 Task: Change  the formatting of the data to Which is Greater than5, In conditional formating, put the option 'Yelow Fill with Drak Yellow Text'In the sheet   Prime Sales review book
Action: Mouse moved to (35, 164)
Screenshot: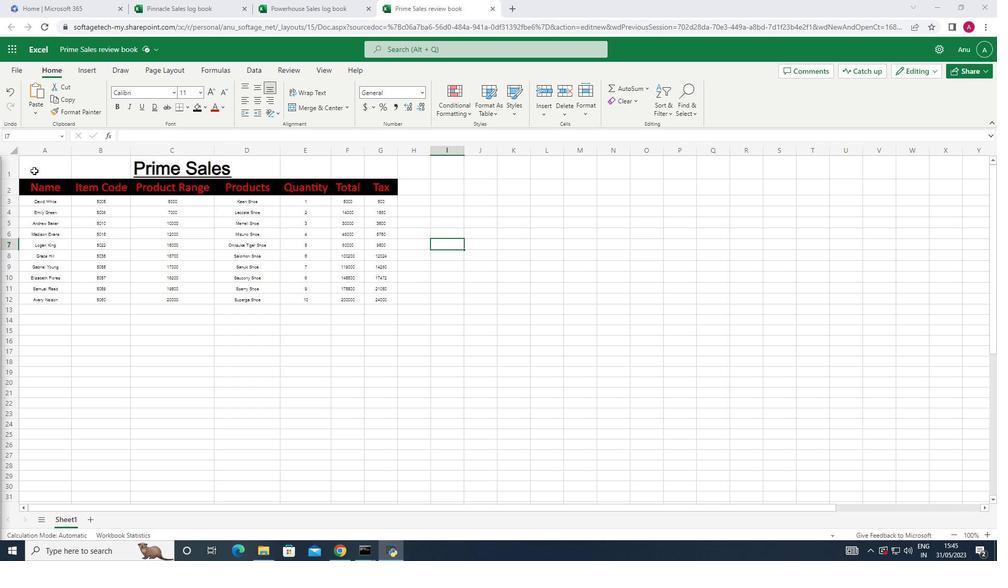 
Action: Mouse pressed left at (35, 164)
Screenshot: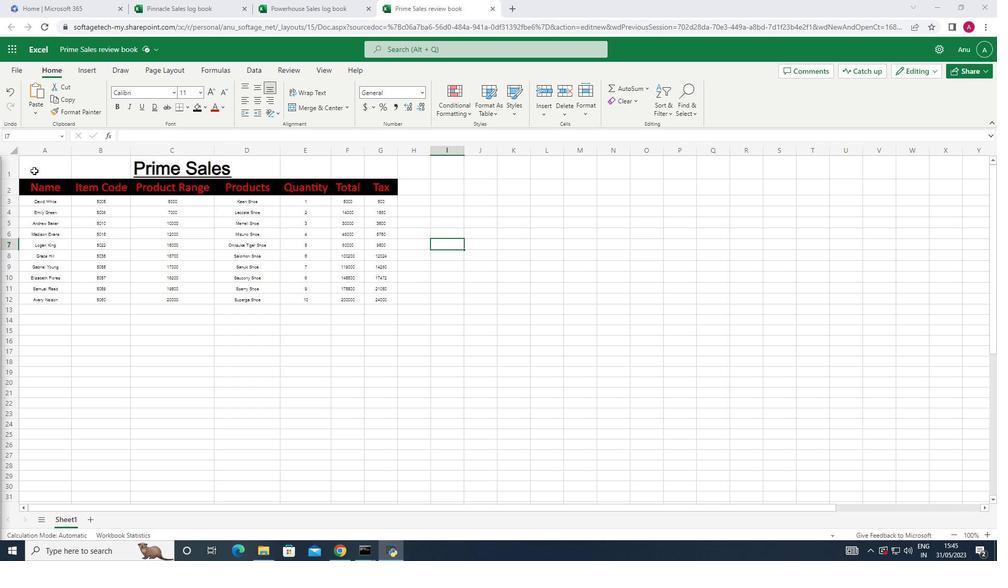 
Action: Mouse moved to (66, 174)
Screenshot: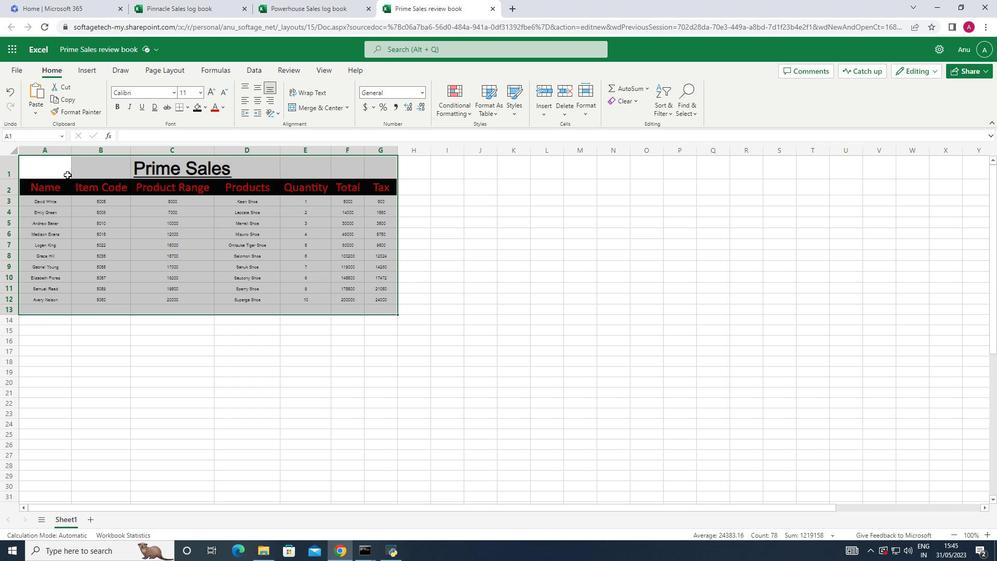 
Action: Mouse pressed left at (66, 174)
Screenshot: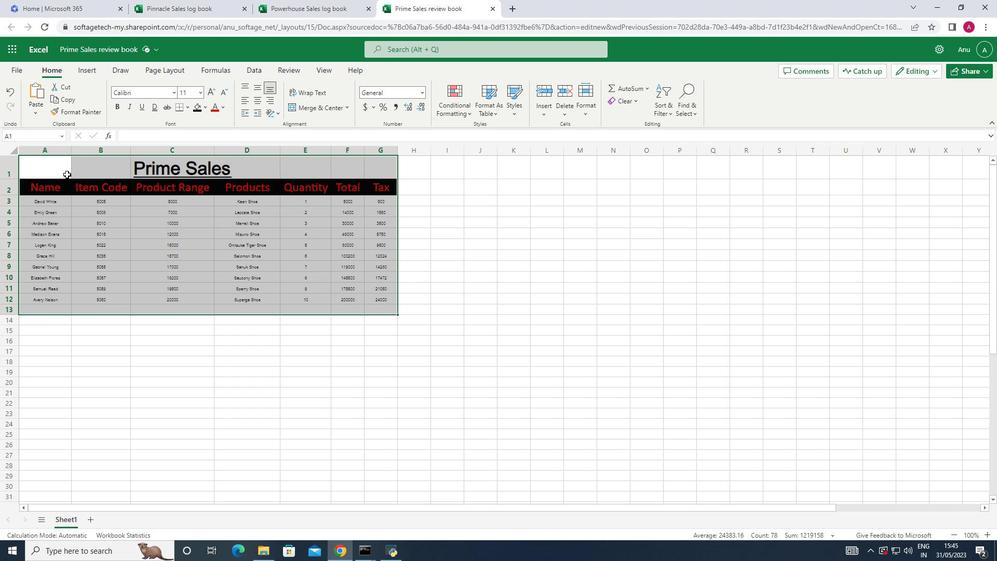 
Action: Mouse moved to (467, 111)
Screenshot: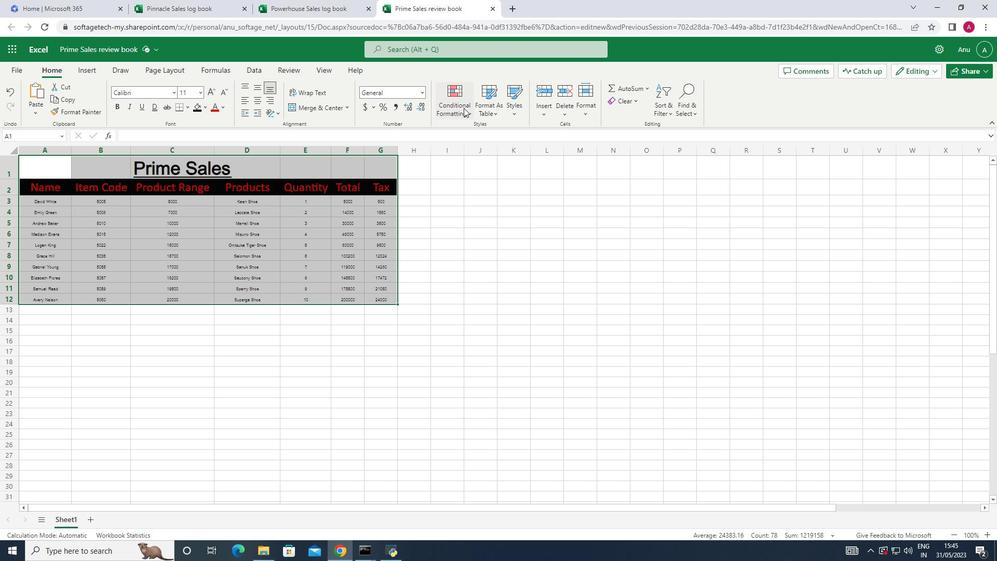 
Action: Mouse pressed left at (467, 111)
Screenshot: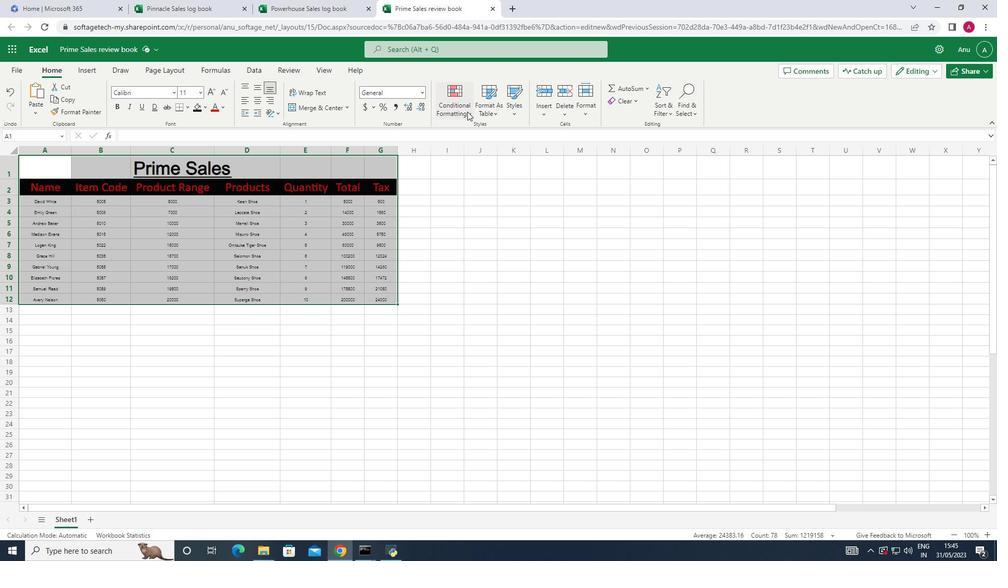 
Action: Mouse moved to (592, 141)
Screenshot: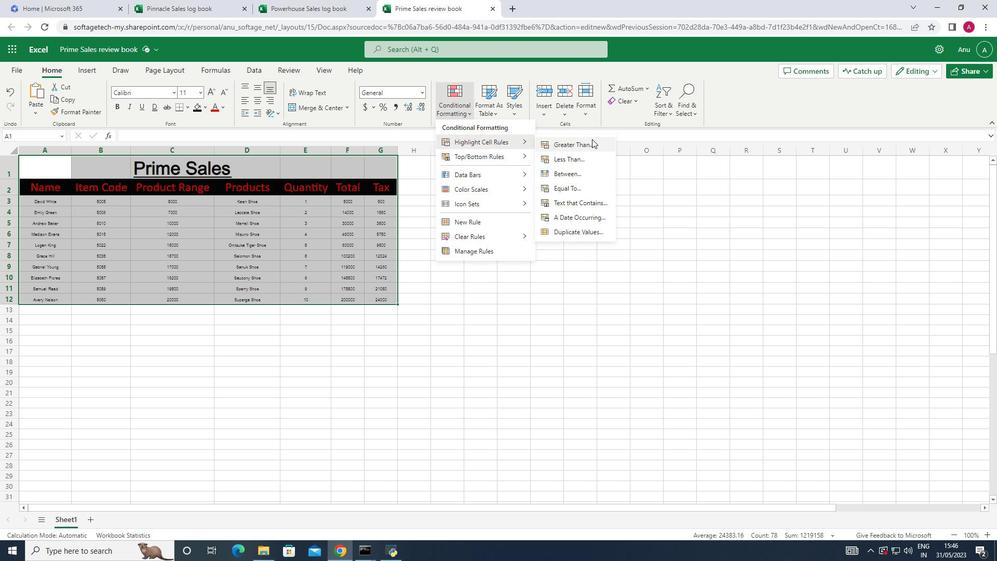 
Action: Mouse pressed left at (592, 141)
Screenshot: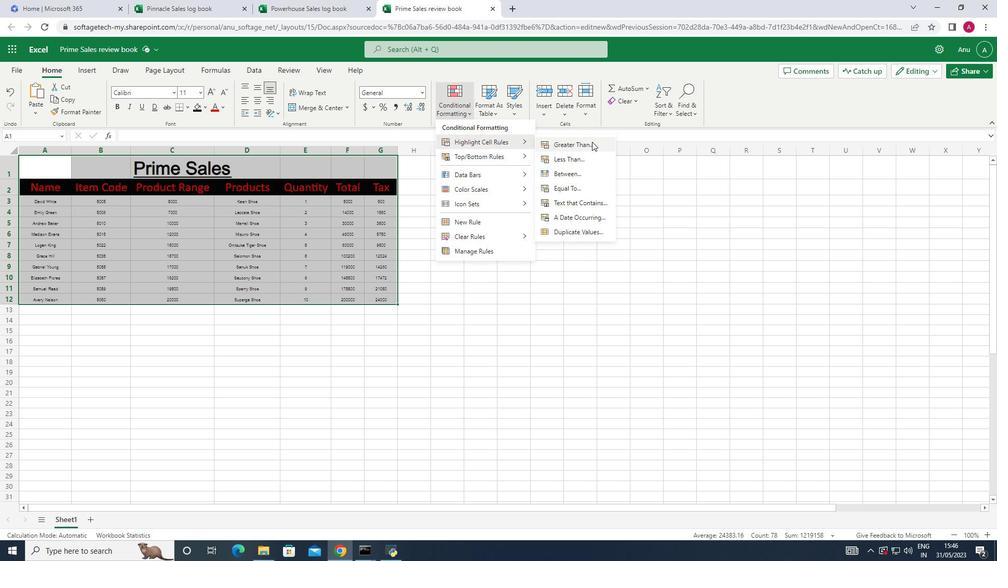 
Action: Mouse moved to (822, 289)
Screenshot: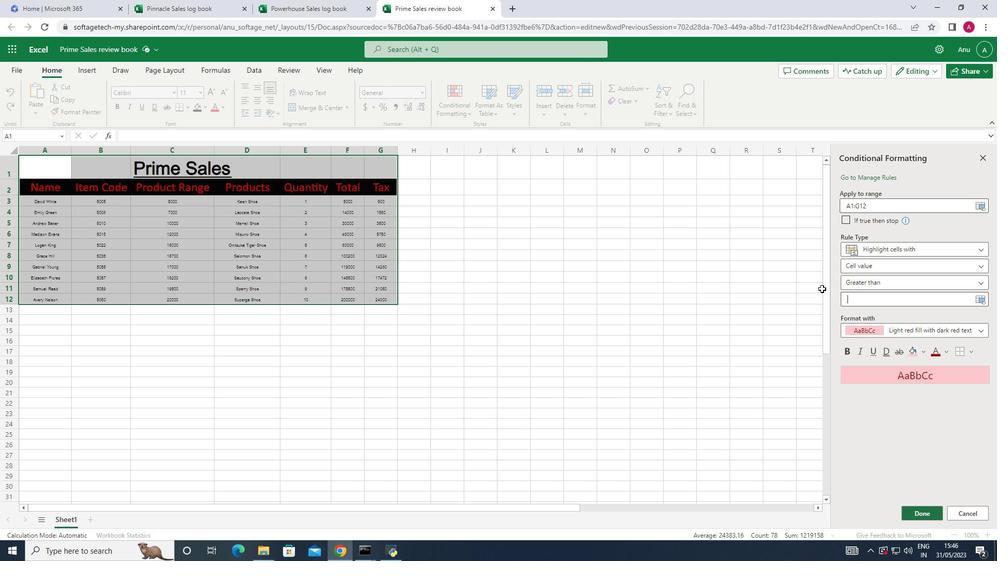 
Action: Key pressed 5
Screenshot: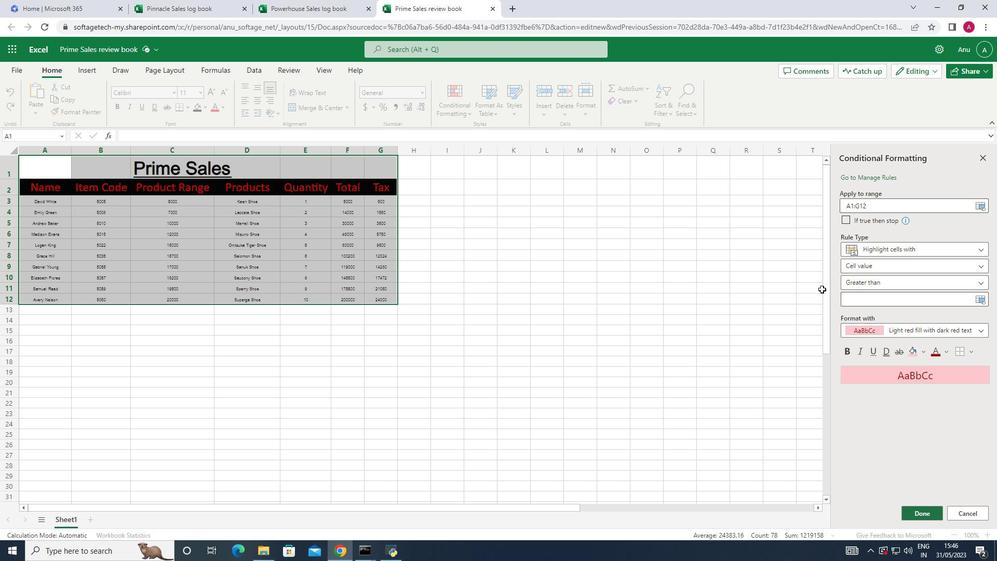
Action: Mouse moved to (944, 349)
Screenshot: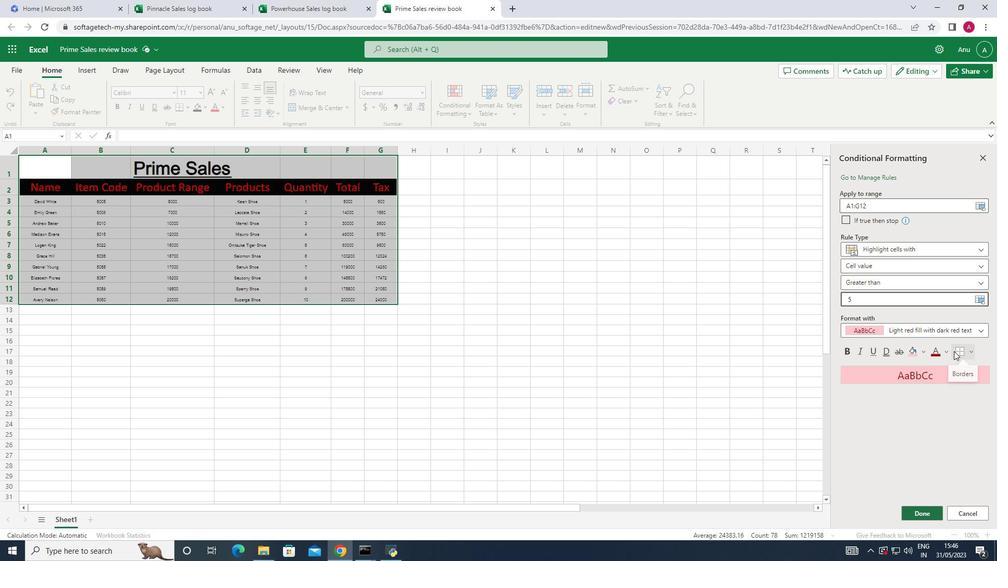 
Action: Mouse pressed left at (944, 349)
Screenshot: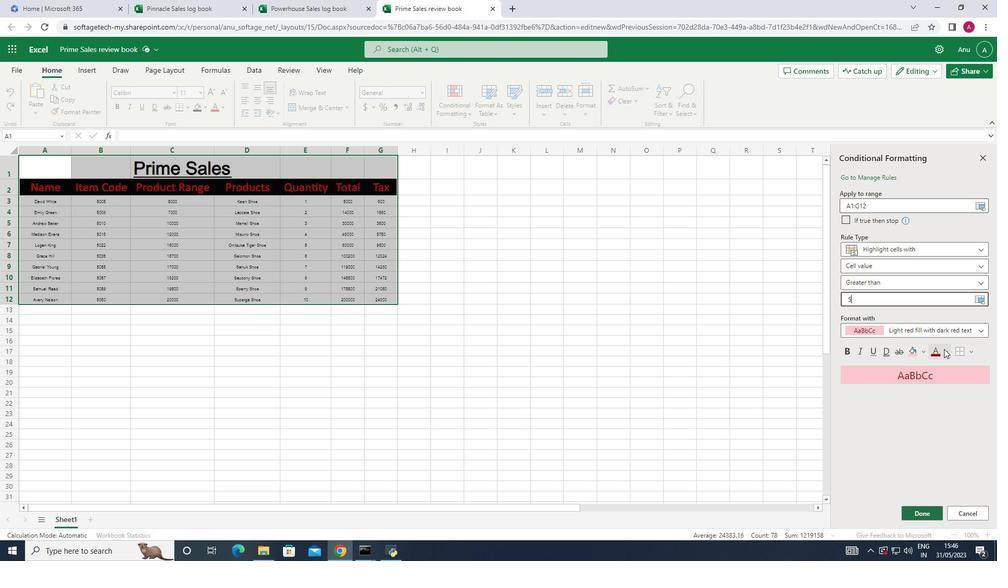 
Action: Mouse moved to (961, 460)
Screenshot: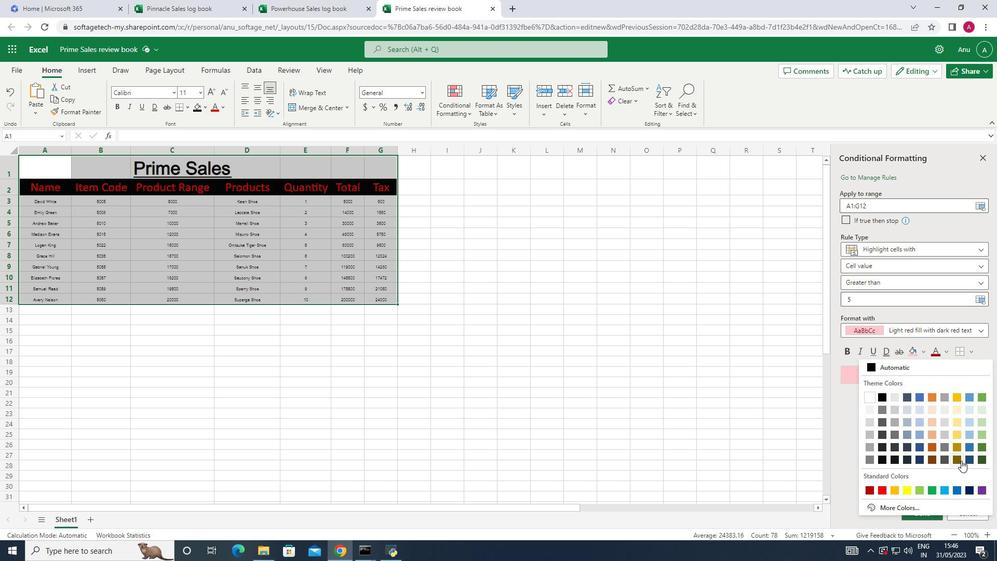 
Action: Mouse pressed left at (961, 460)
Screenshot: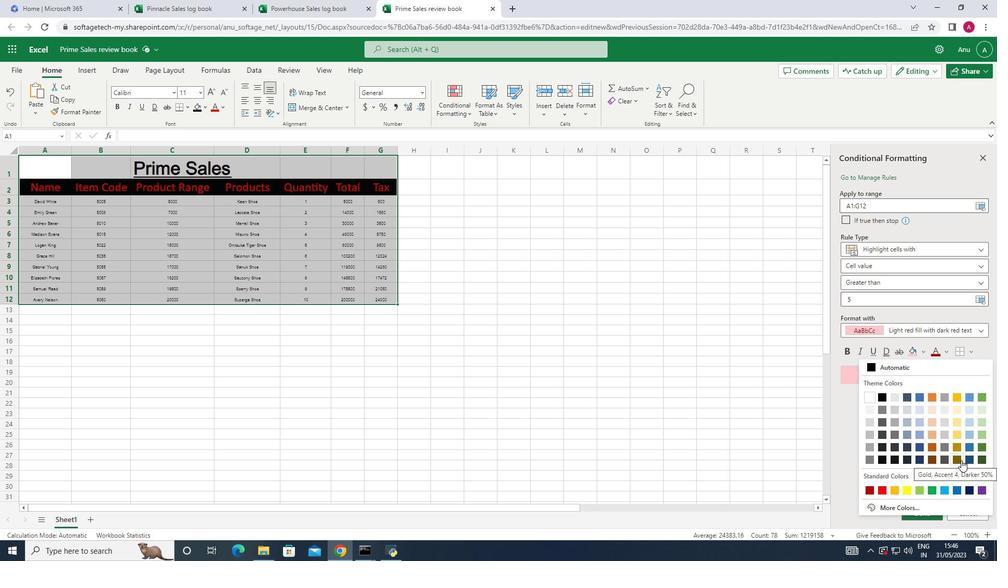 
Action: Mouse moved to (924, 352)
Screenshot: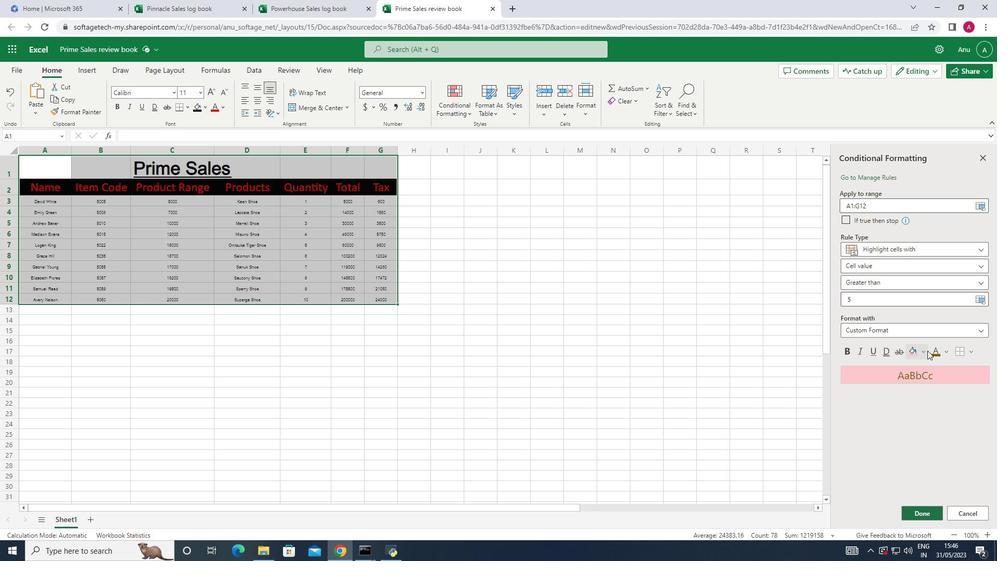 
Action: Mouse pressed left at (924, 352)
Screenshot: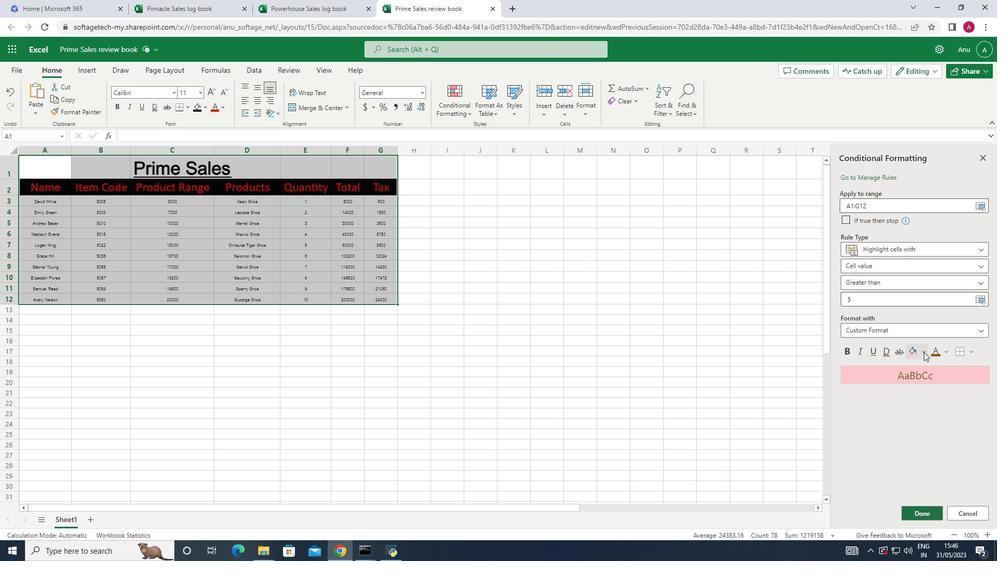 
Action: Mouse moved to (908, 470)
Screenshot: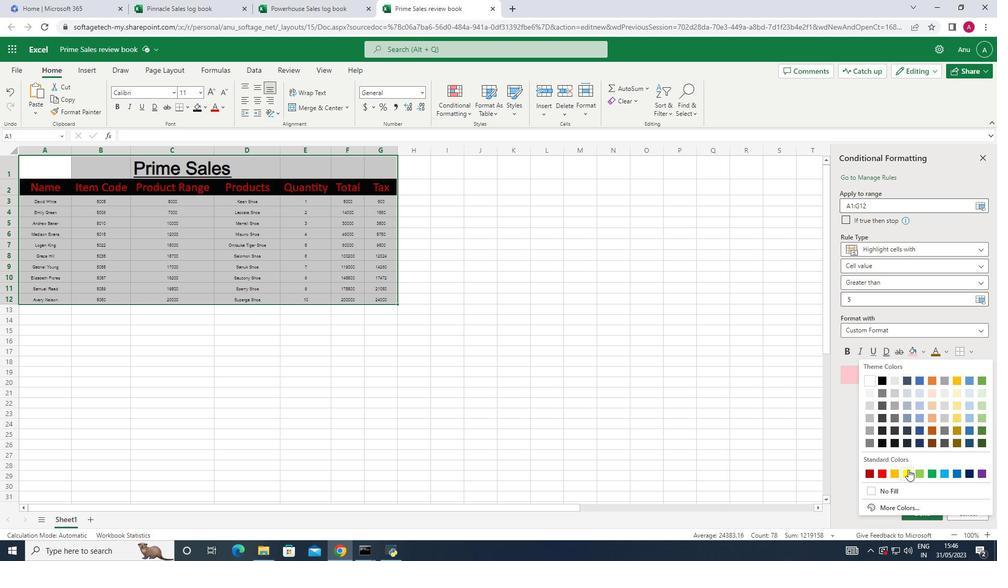 
Action: Mouse pressed left at (908, 470)
Screenshot: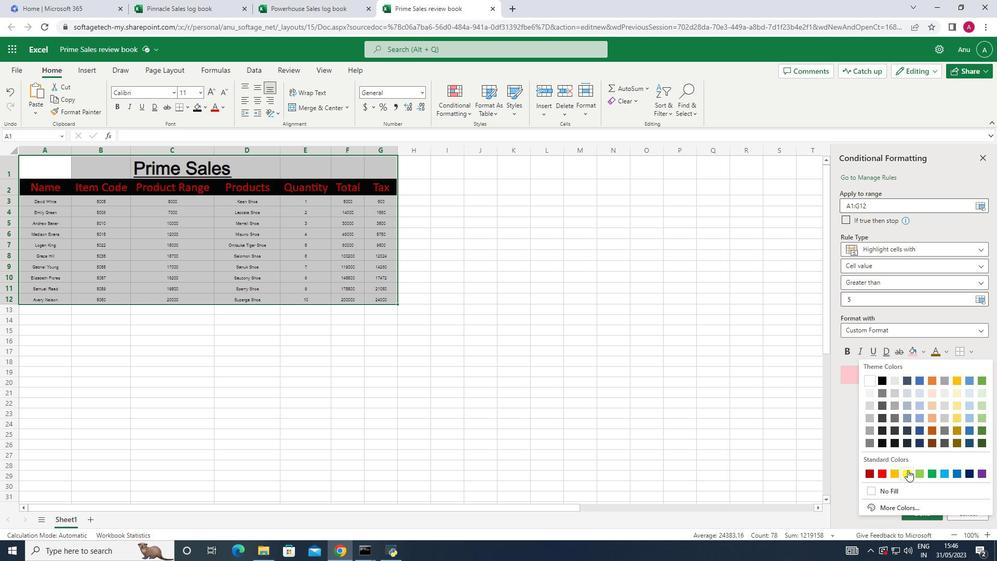 
Action: Mouse moved to (929, 511)
Screenshot: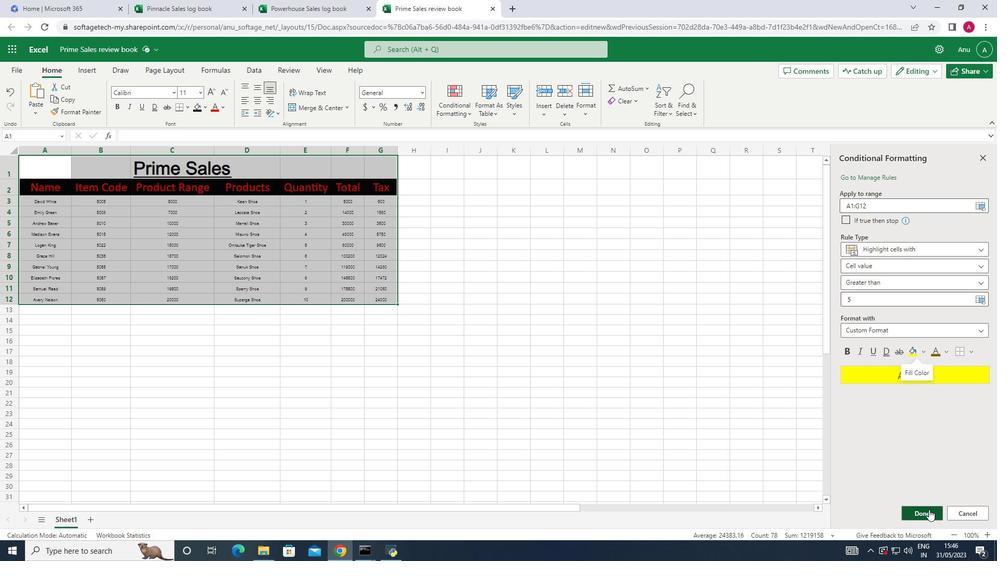 
Action: Mouse pressed left at (929, 511)
Screenshot: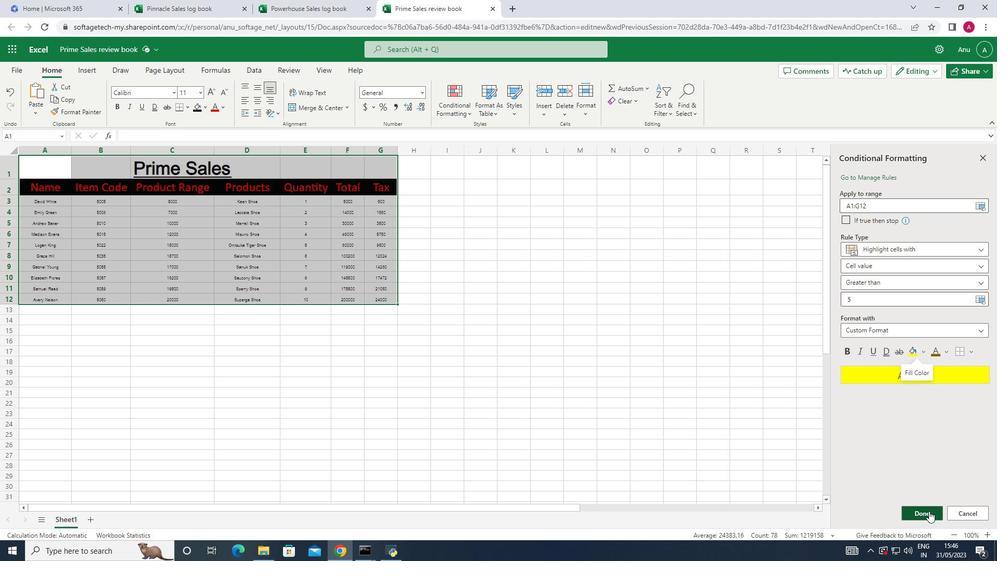 
Action: Mouse moved to (579, 287)
Screenshot: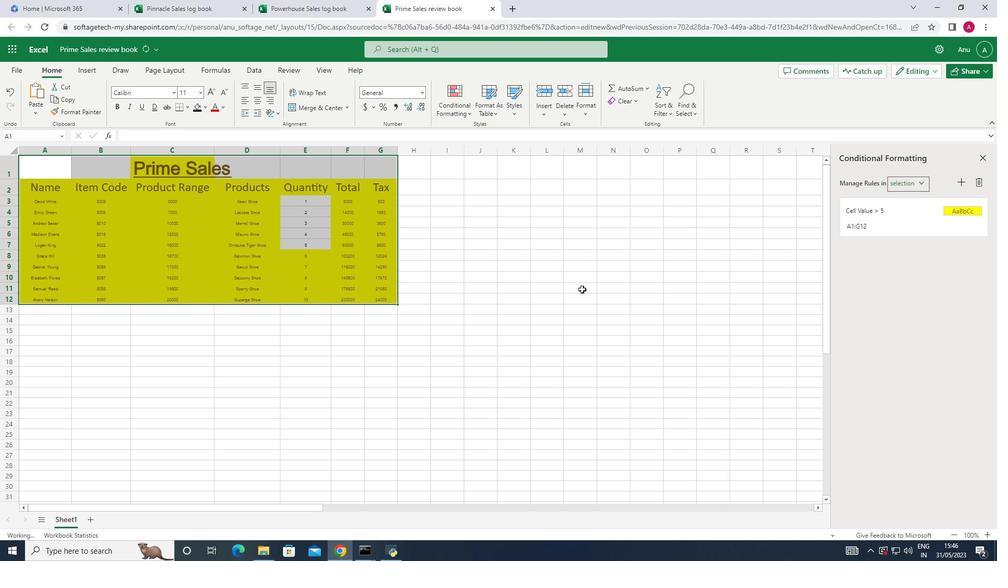 
Action: Mouse pressed left at (579, 287)
Screenshot: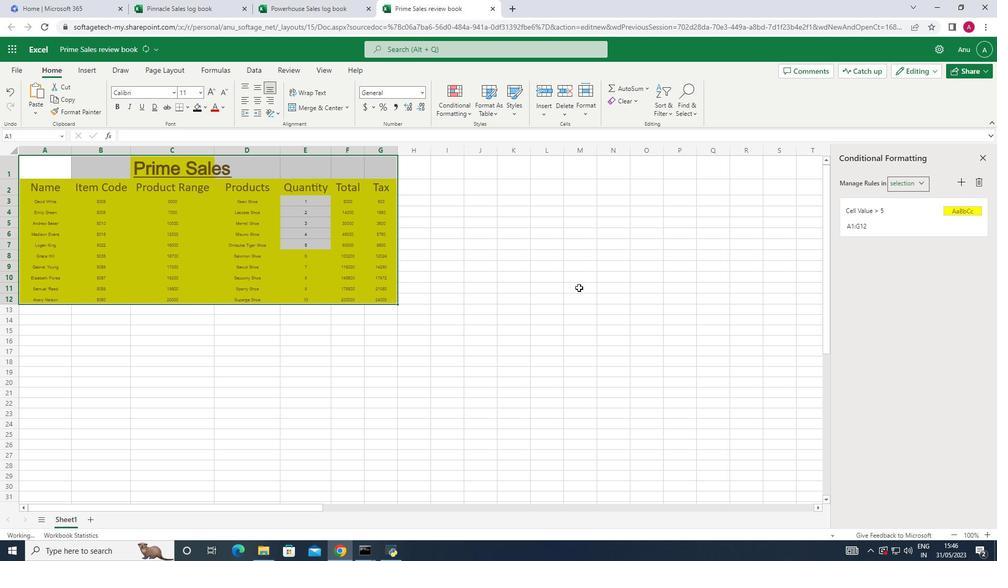
Action: Mouse moved to (215, 146)
Screenshot: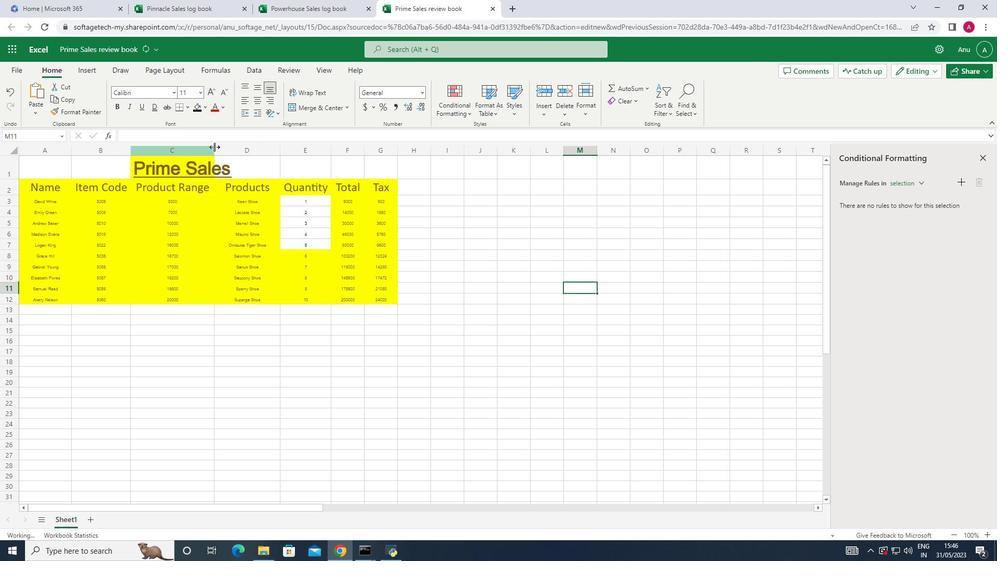 
Action: Mouse pressed left at (215, 146)
Screenshot: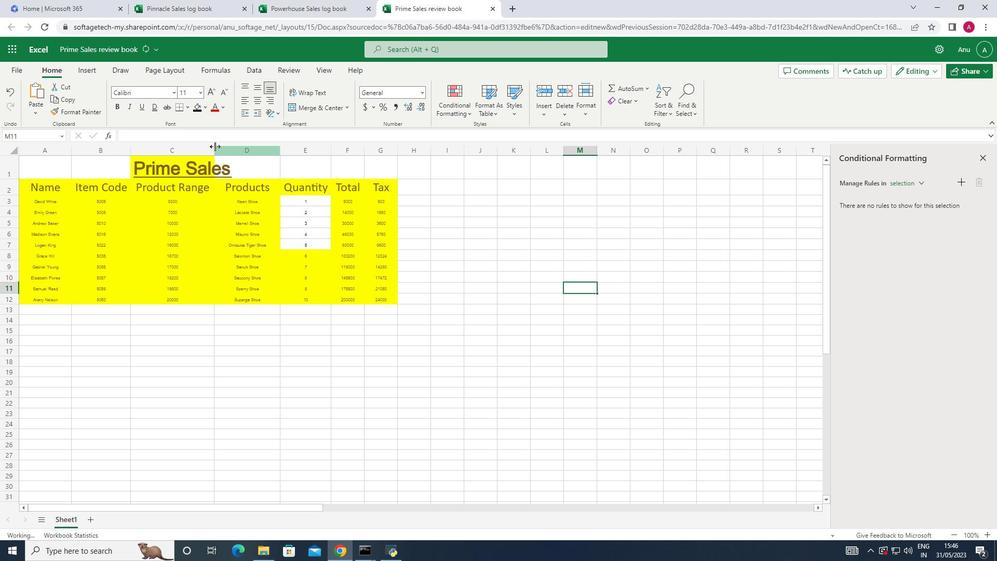 
Action: Mouse moved to (233, 166)
Screenshot: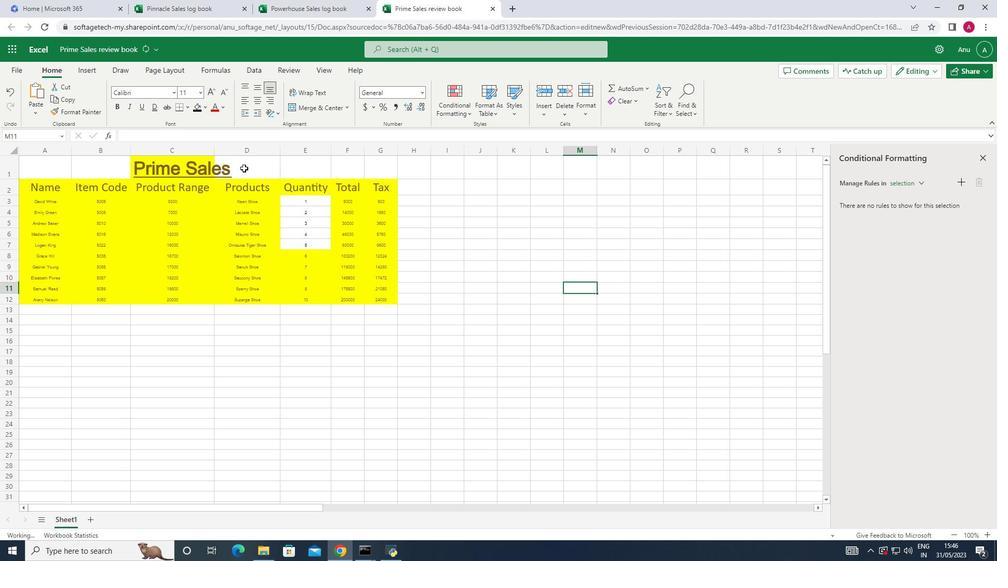
Action: Mouse pressed left at (233, 166)
Screenshot: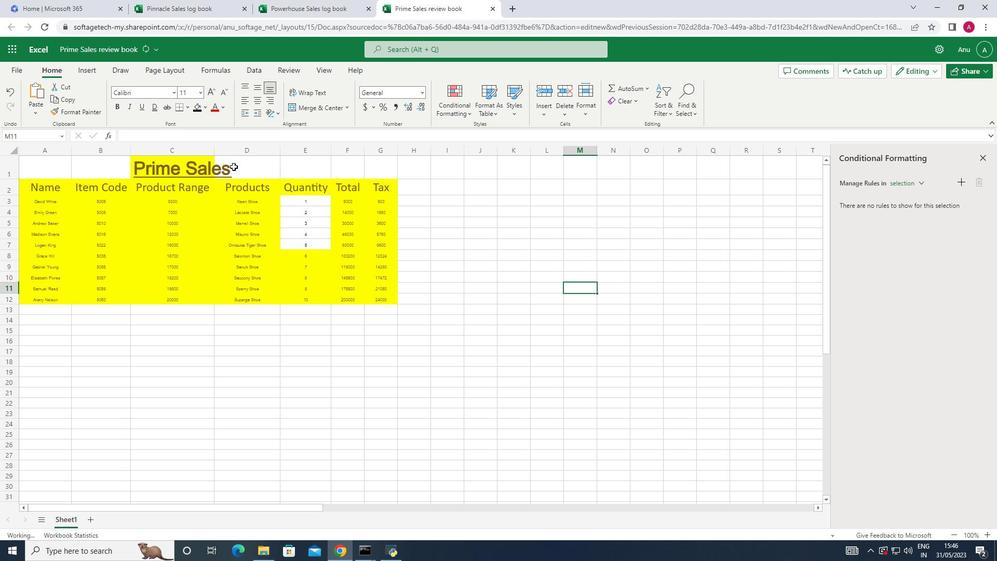 
Action: Mouse moved to (212, 148)
Screenshot: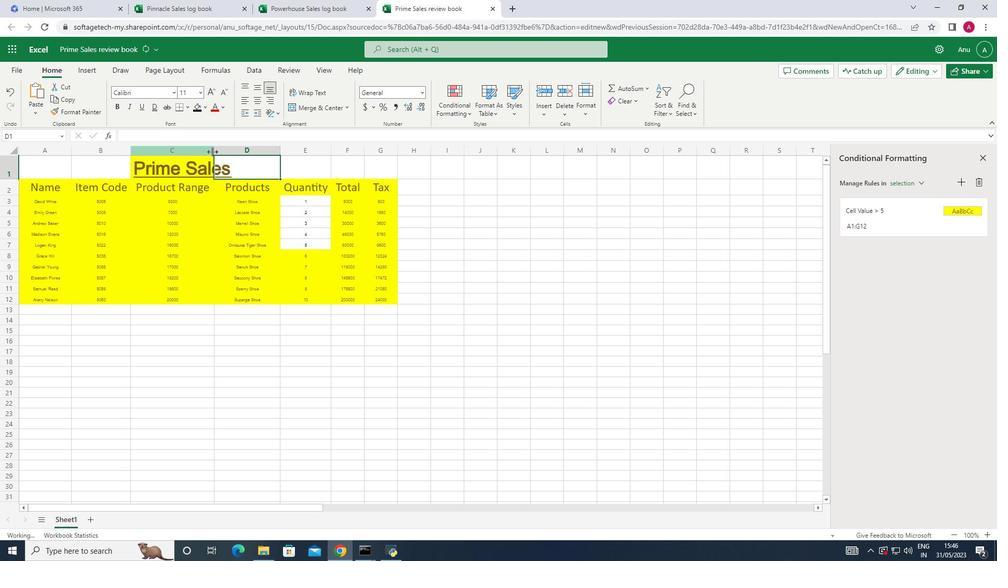 
Action: Mouse pressed left at (212, 148)
Screenshot: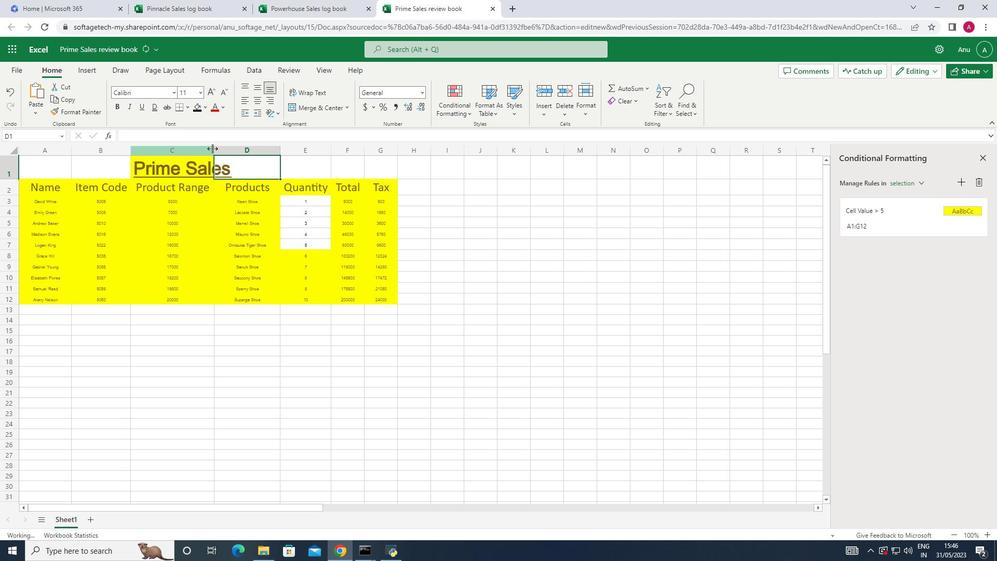 
Action: Mouse moved to (464, 222)
Screenshot: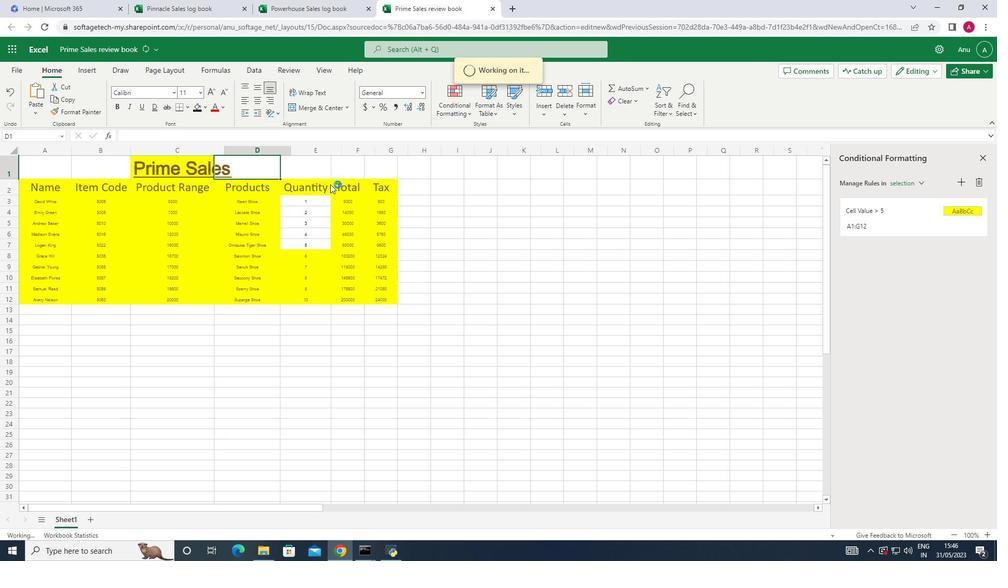 
Action: Mouse pressed left at (464, 222)
Screenshot: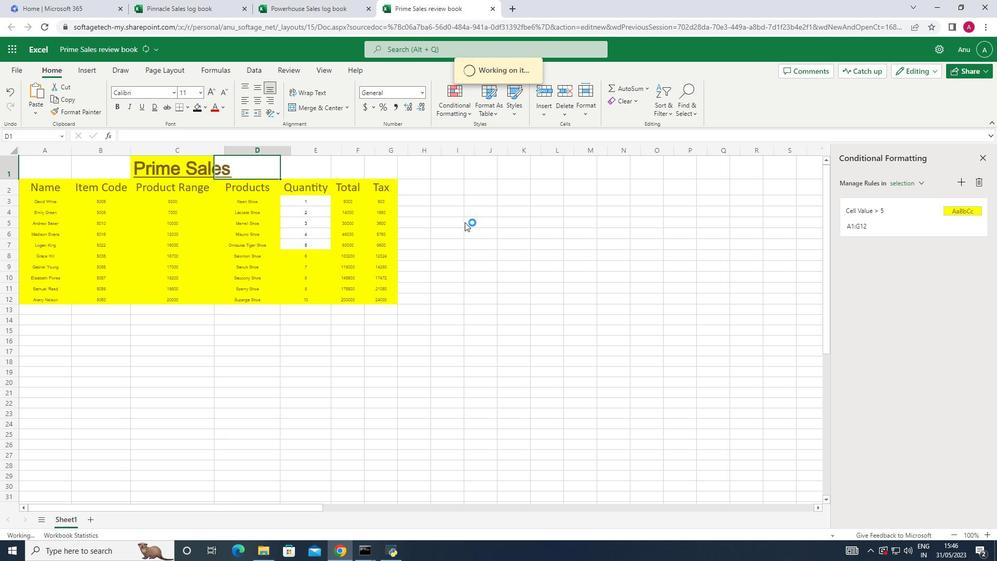 
Action: Mouse moved to (478, 189)
Screenshot: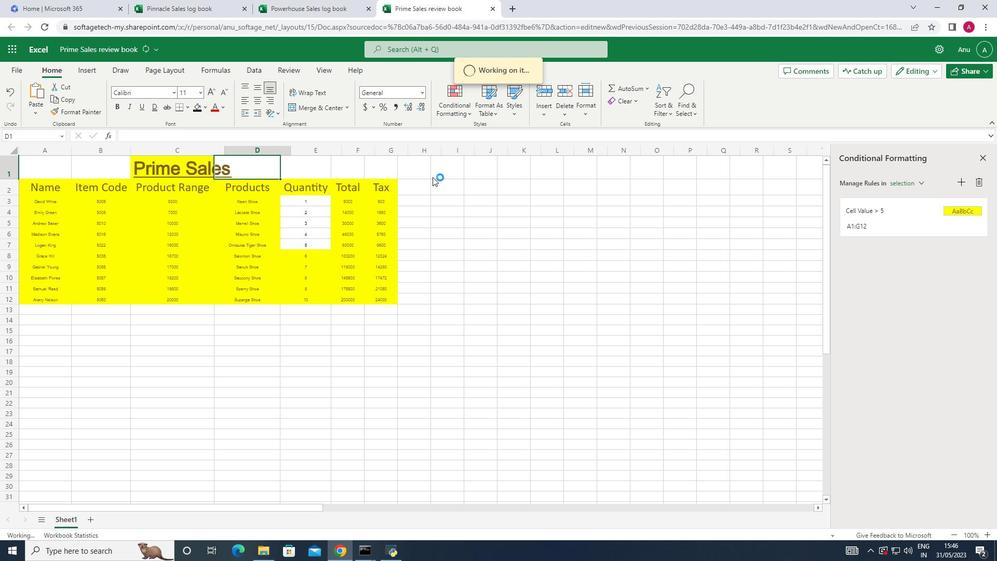 
Action: Mouse pressed left at (478, 189)
Screenshot: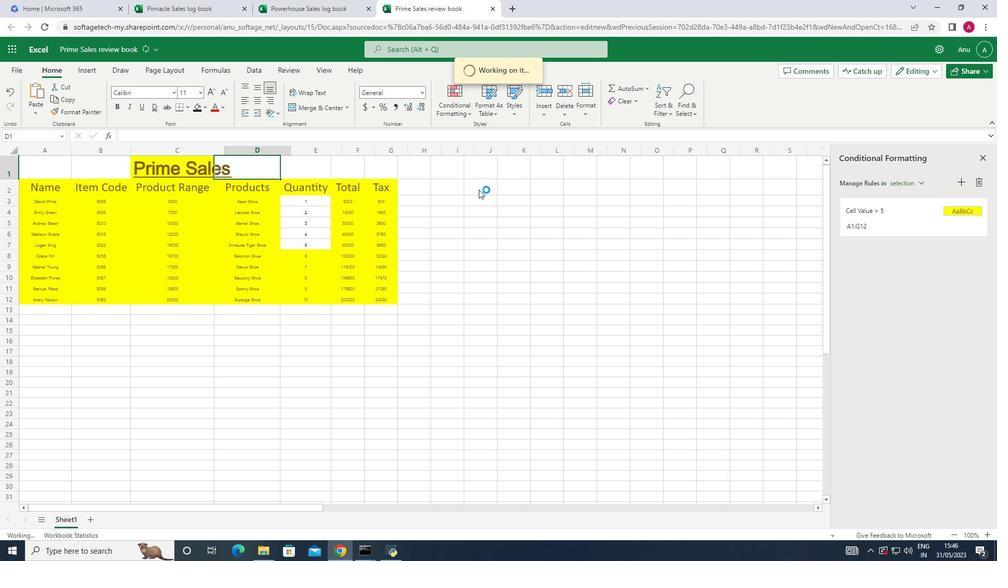 
Action: Mouse pressed right at (478, 189)
Screenshot: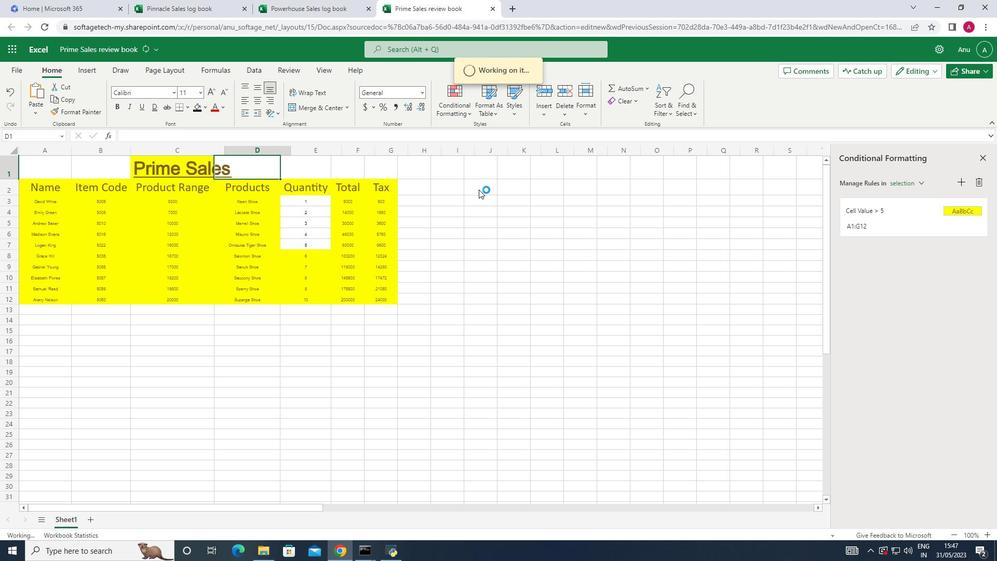 
Action: Mouse moved to (225, 148)
Screenshot: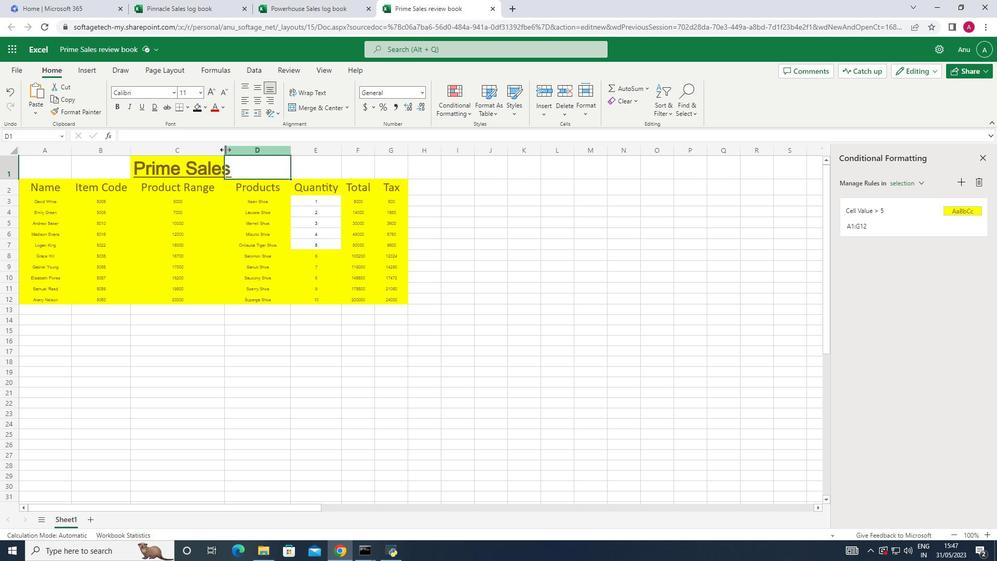 
Action: Mouse pressed left at (225, 148)
Screenshot: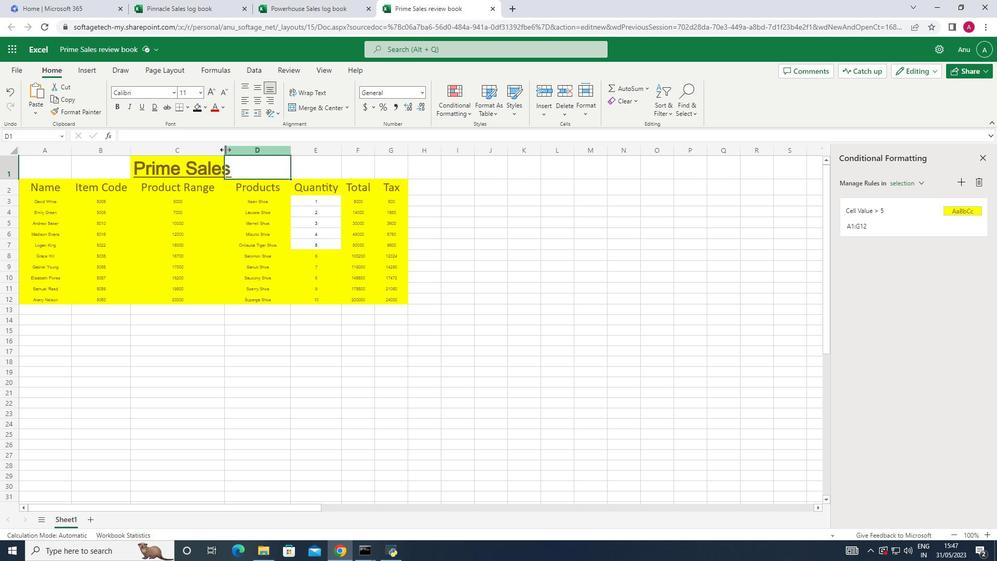 
Action: Mouse pressed left at (225, 148)
Screenshot: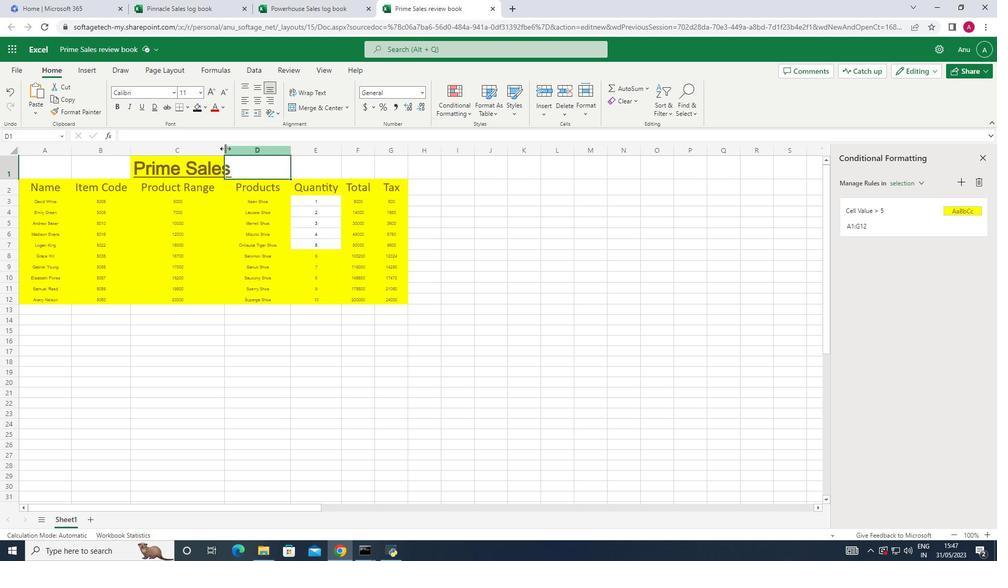 
Action: Mouse moved to (547, 270)
Screenshot: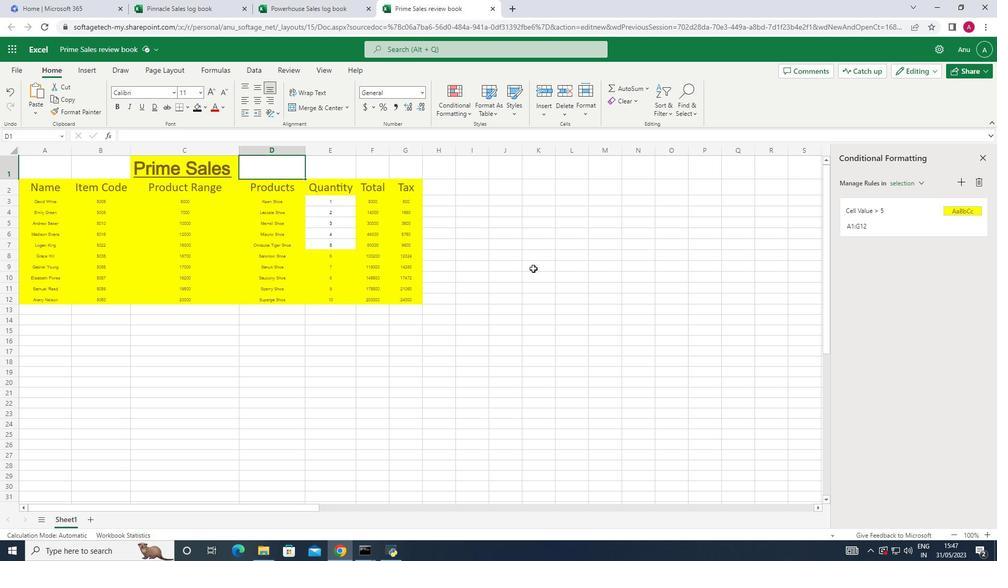 
Action: Mouse pressed left at (547, 270)
Screenshot: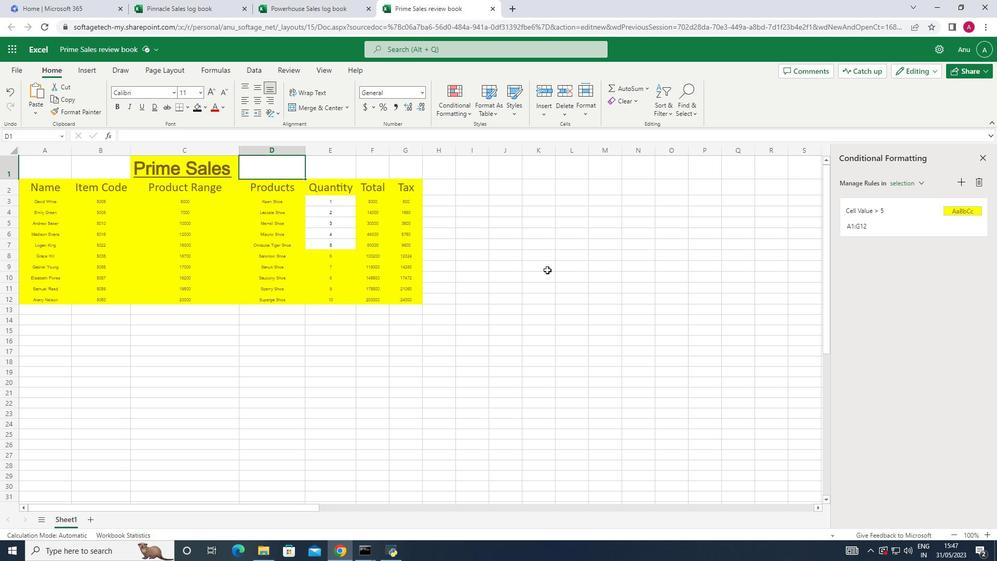 
Action: Mouse moved to (548, 270)
Screenshot: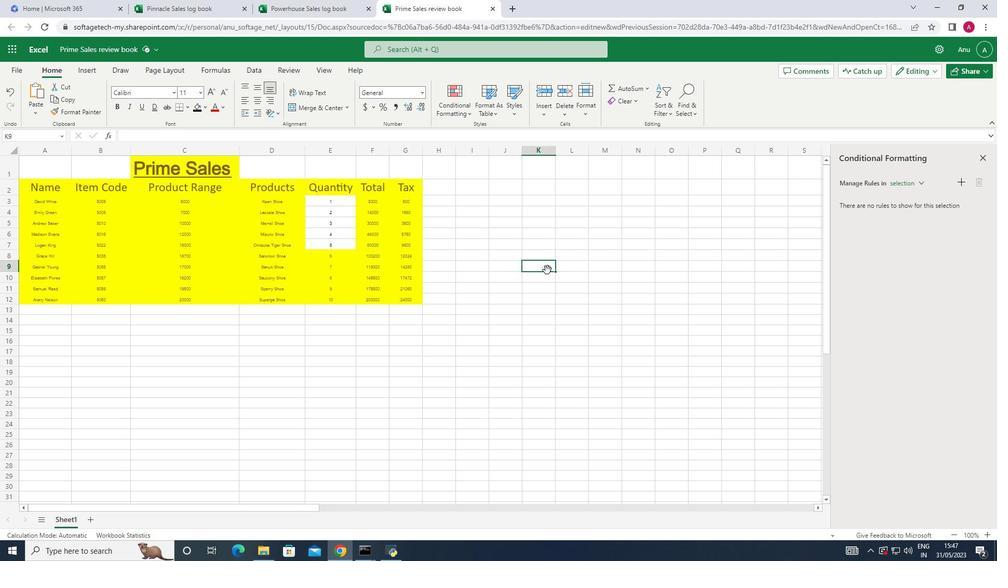 
